Task: Change paper size to letter.
Action: Mouse moved to (44, 90)
Screenshot: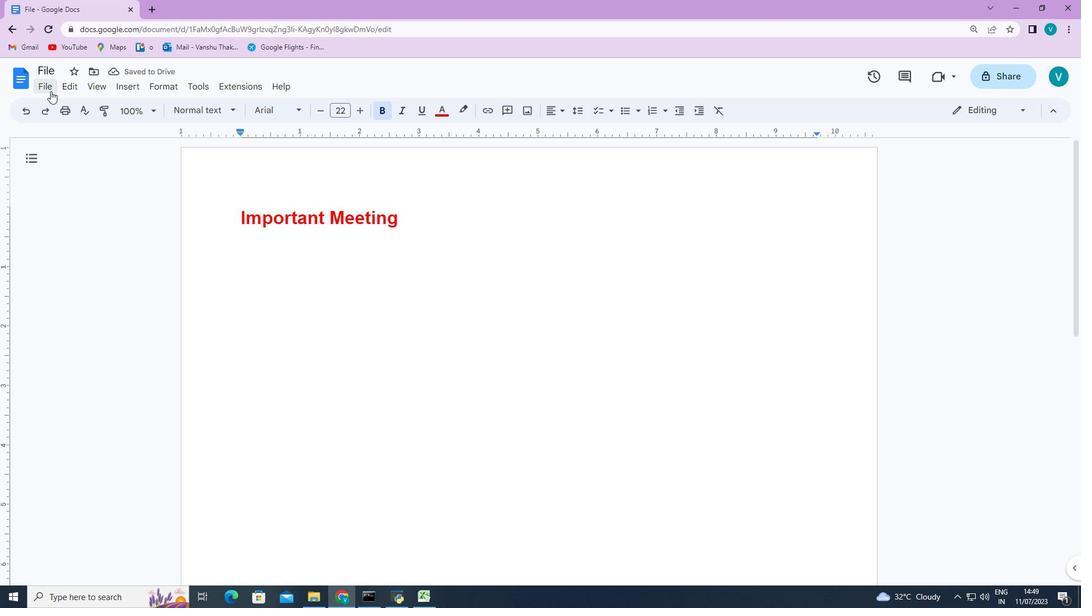 
Action: Mouse pressed left at (44, 90)
Screenshot: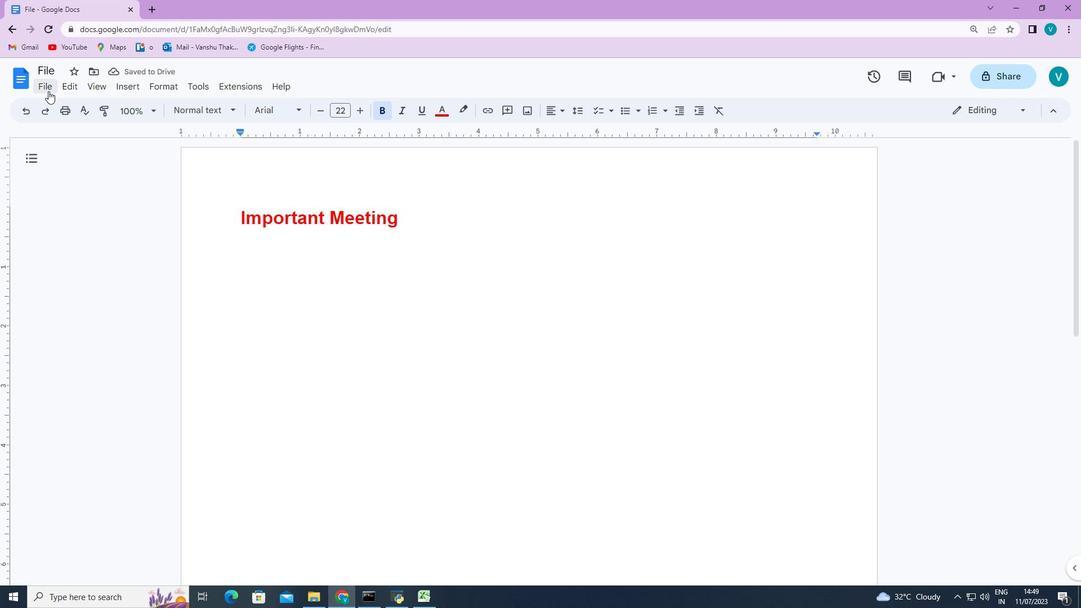 
Action: Mouse moved to (83, 426)
Screenshot: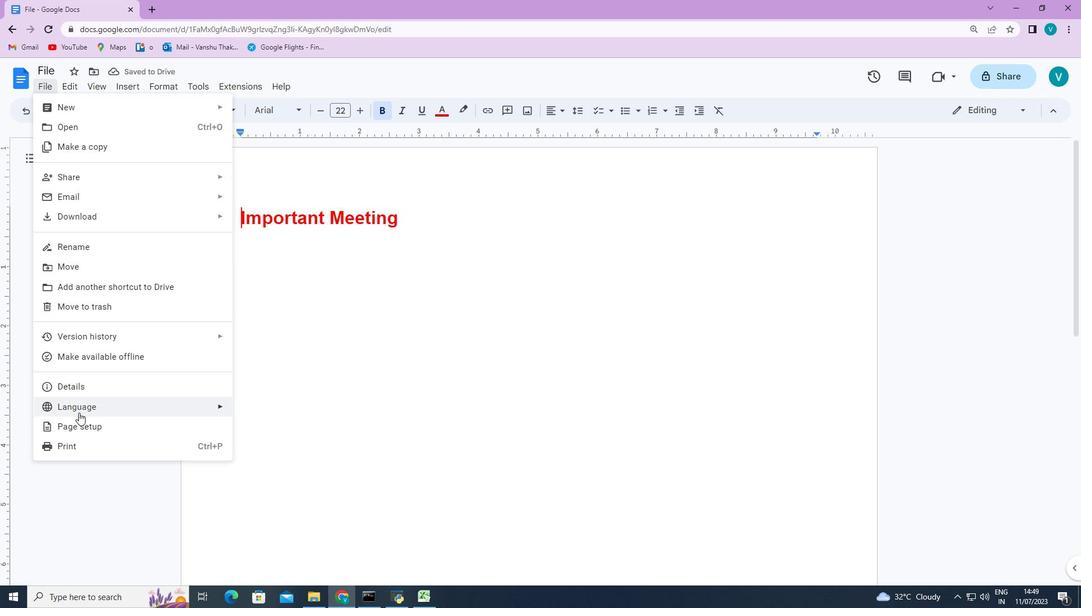 
Action: Mouse pressed left at (83, 426)
Screenshot: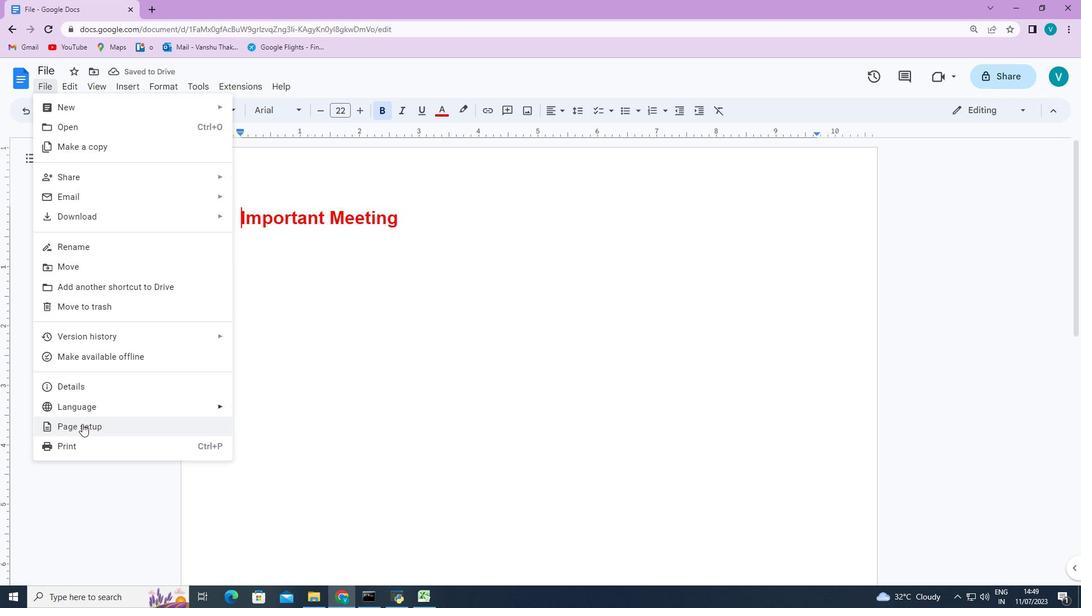 
Action: Mouse moved to (481, 348)
Screenshot: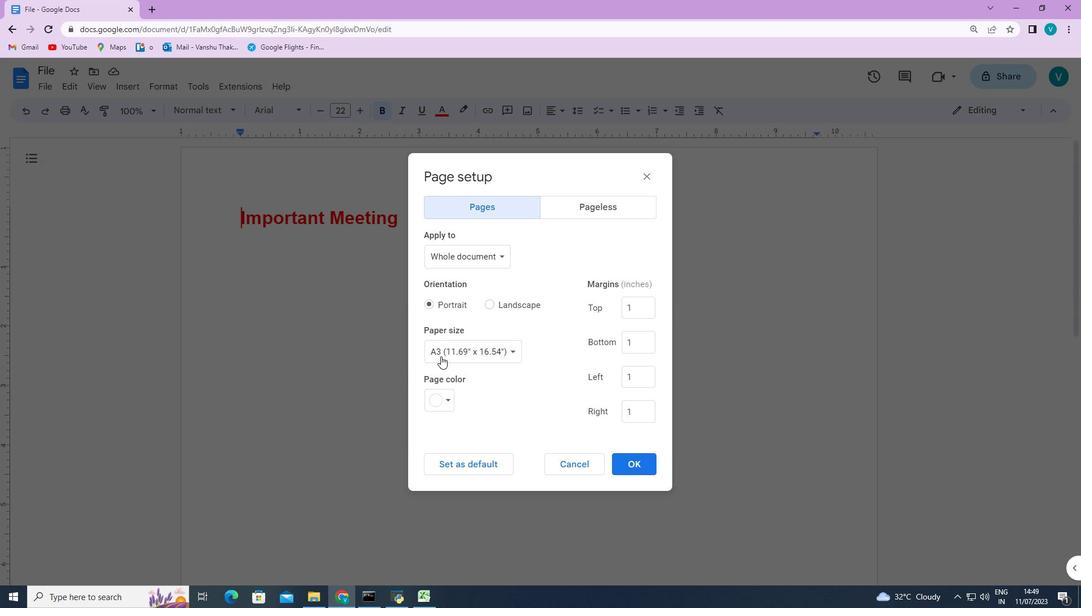 
Action: Mouse pressed left at (481, 348)
Screenshot: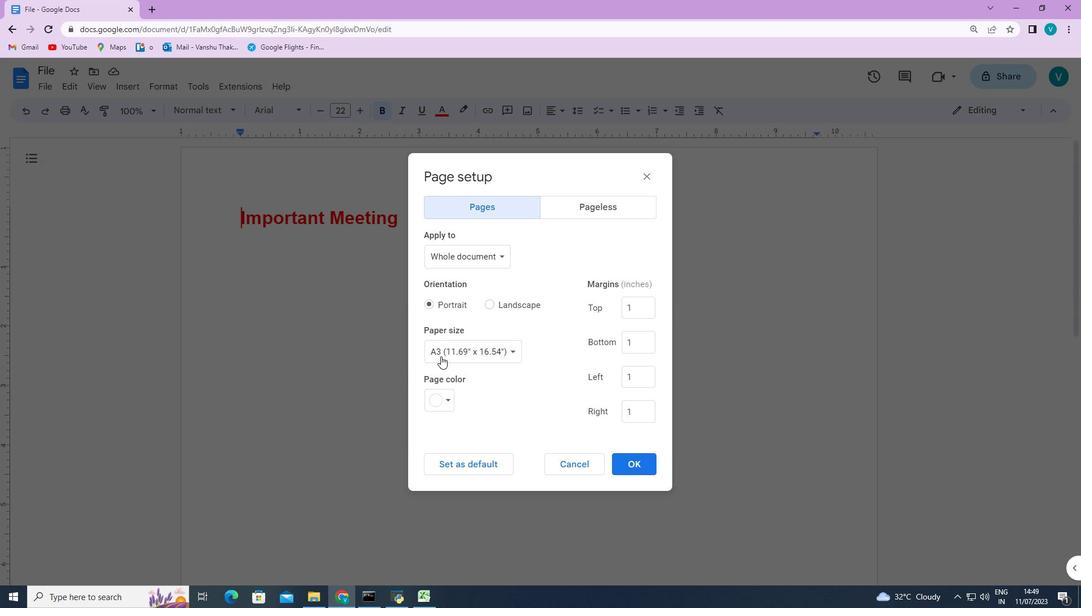 
Action: Mouse moved to (469, 229)
Screenshot: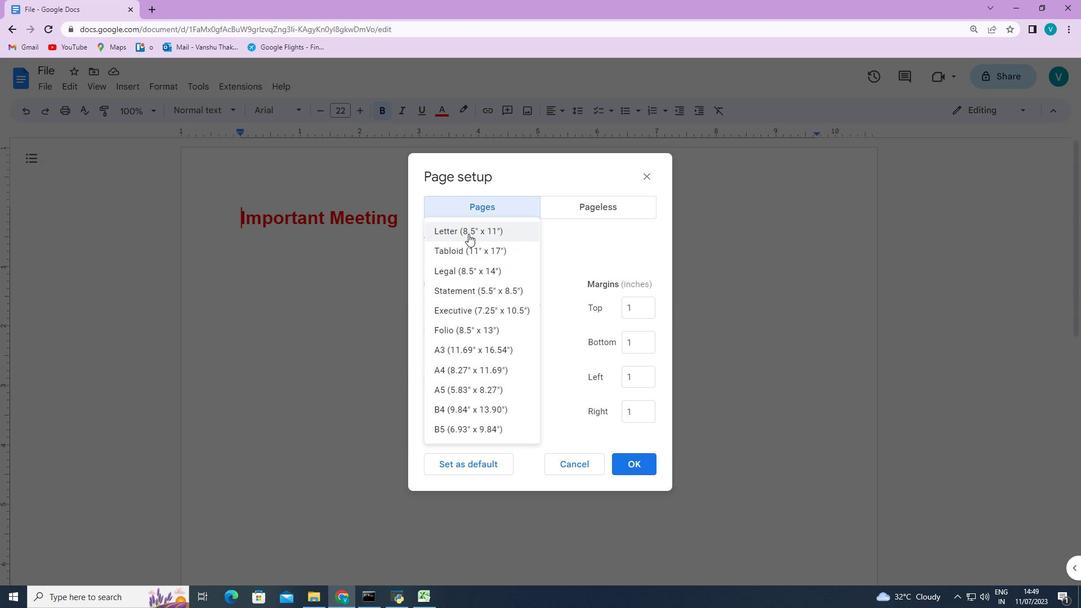 
Action: Mouse pressed left at (469, 229)
Screenshot: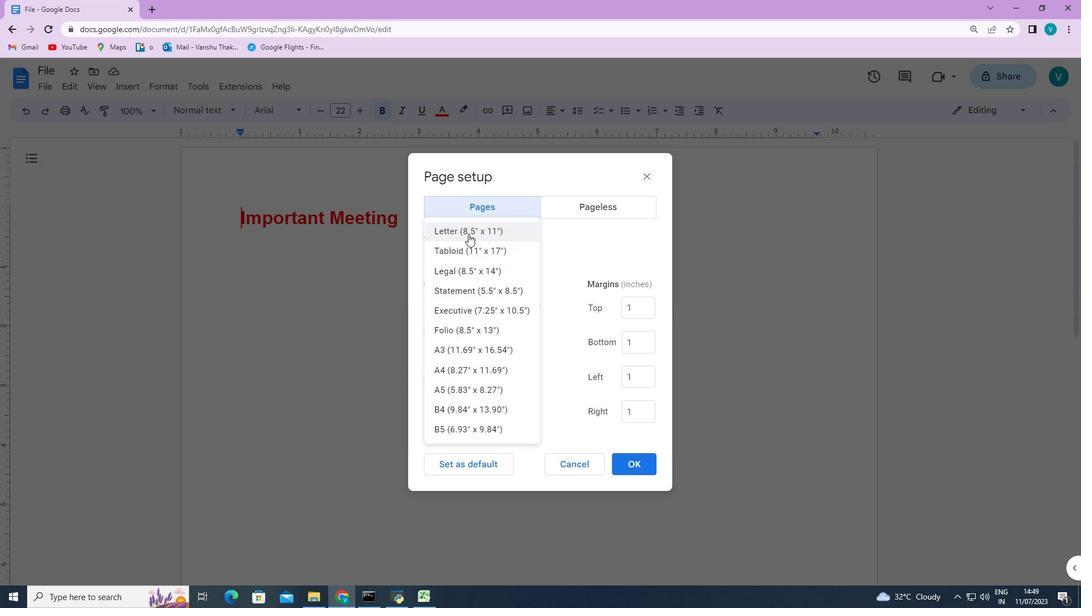 
Action: Mouse moved to (627, 465)
Screenshot: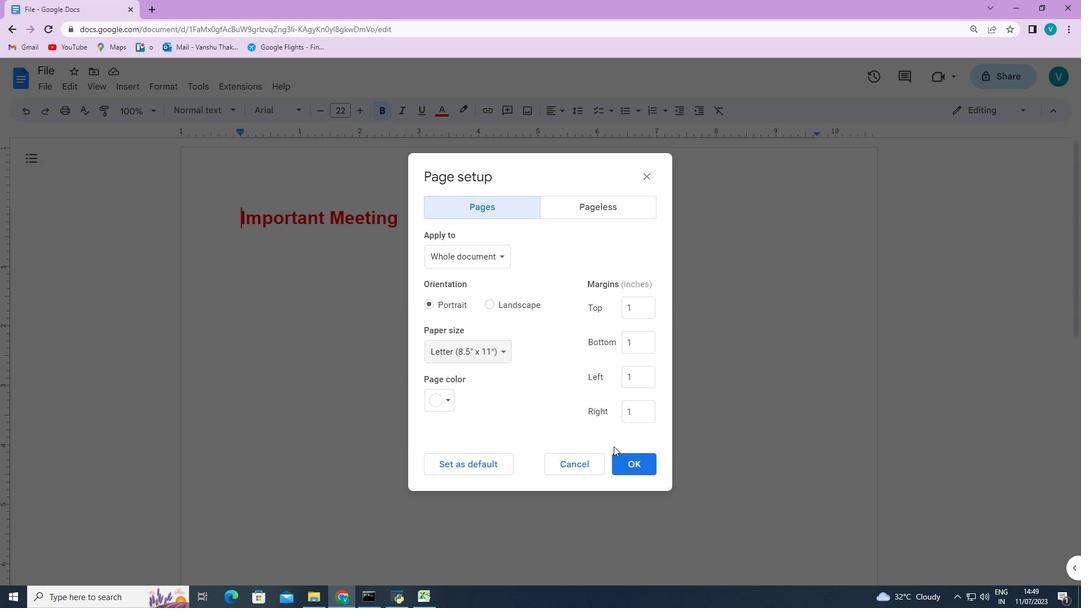 
Action: Mouse pressed left at (627, 465)
Screenshot: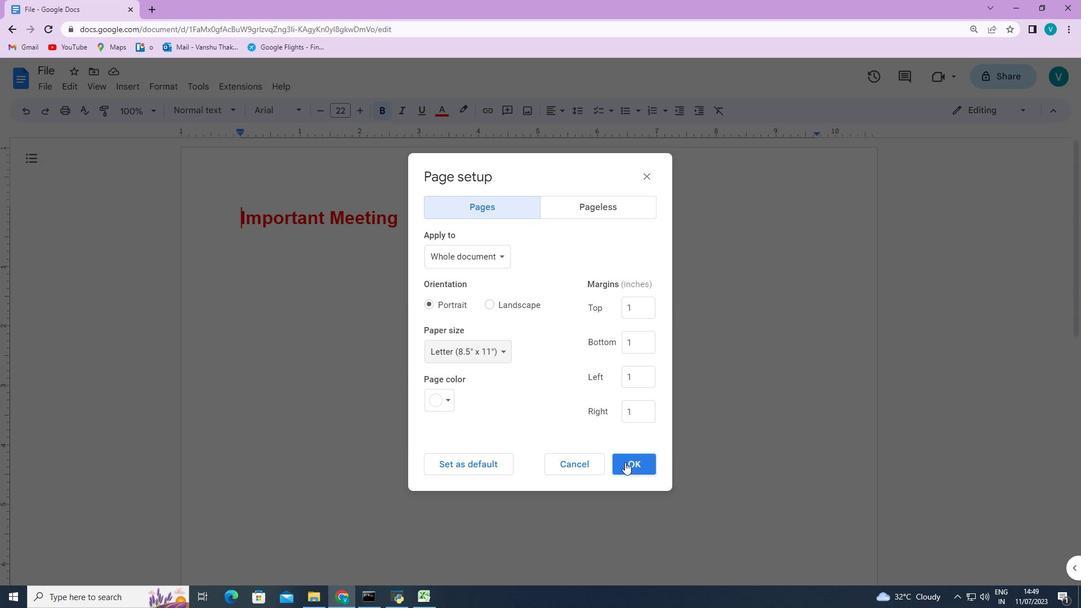 
